 Task: Select the disable option in the incremental naming.
Action: Mouse moved to (16, 547)
Screenshot: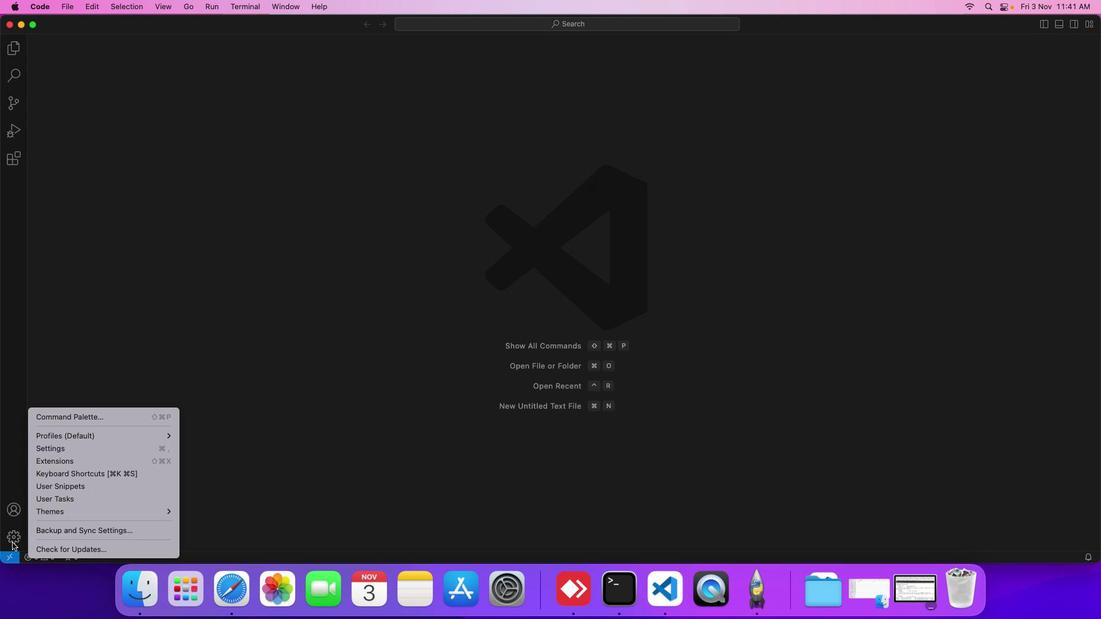
Action: Mouse pressed left at (16, 547)
Screenshot: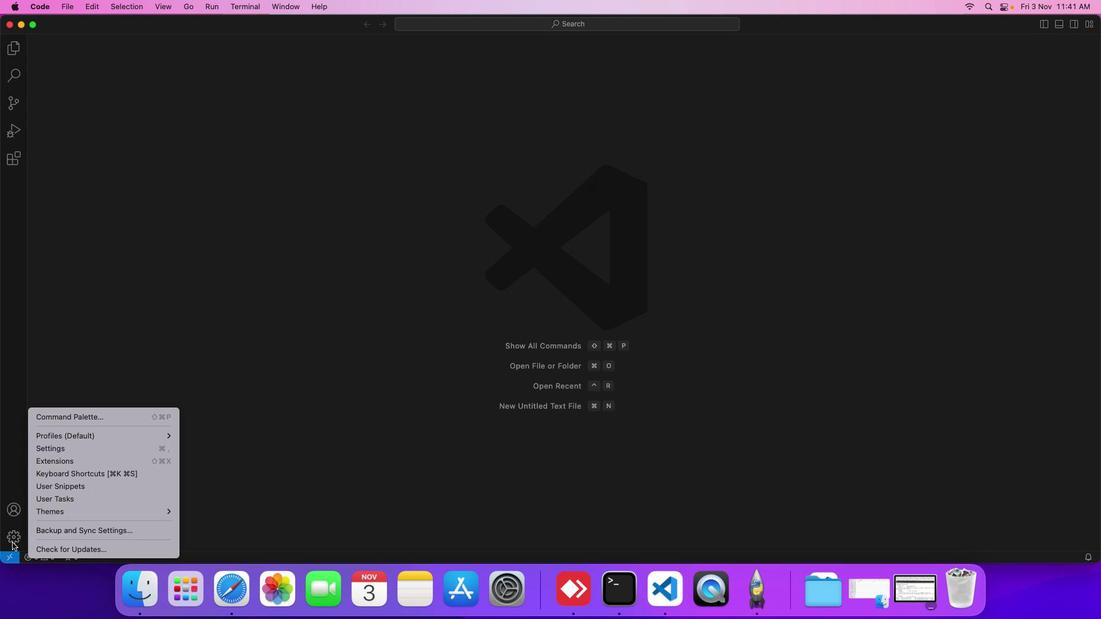 
Action: Mouse moved to (47, 451)
Screenshot: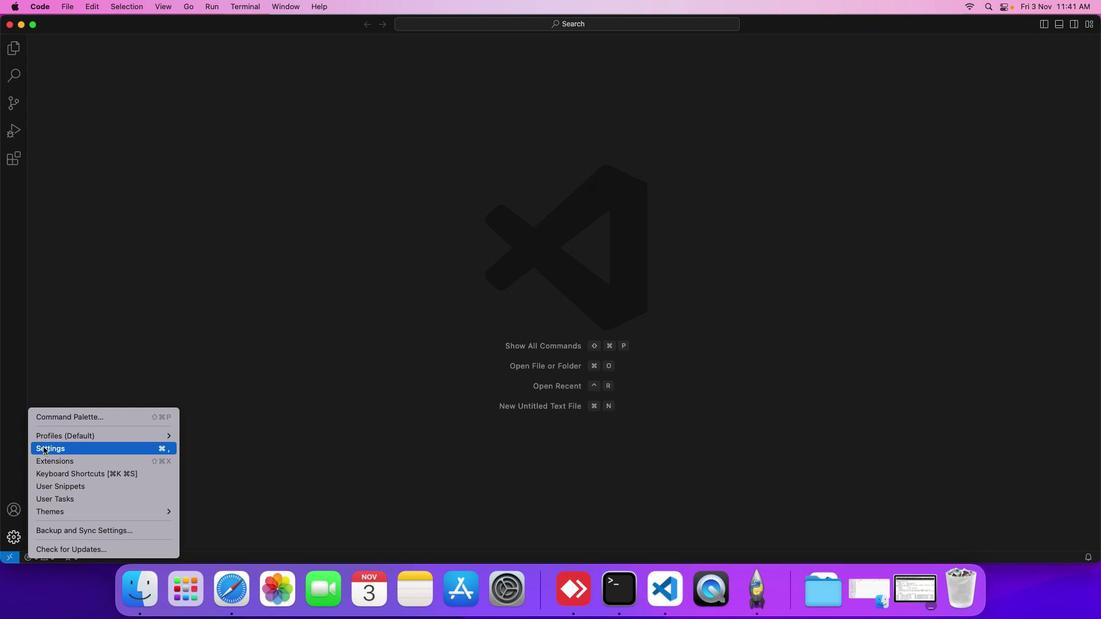 
Action: Mouse pressed left at (47, 451)
Screenshot: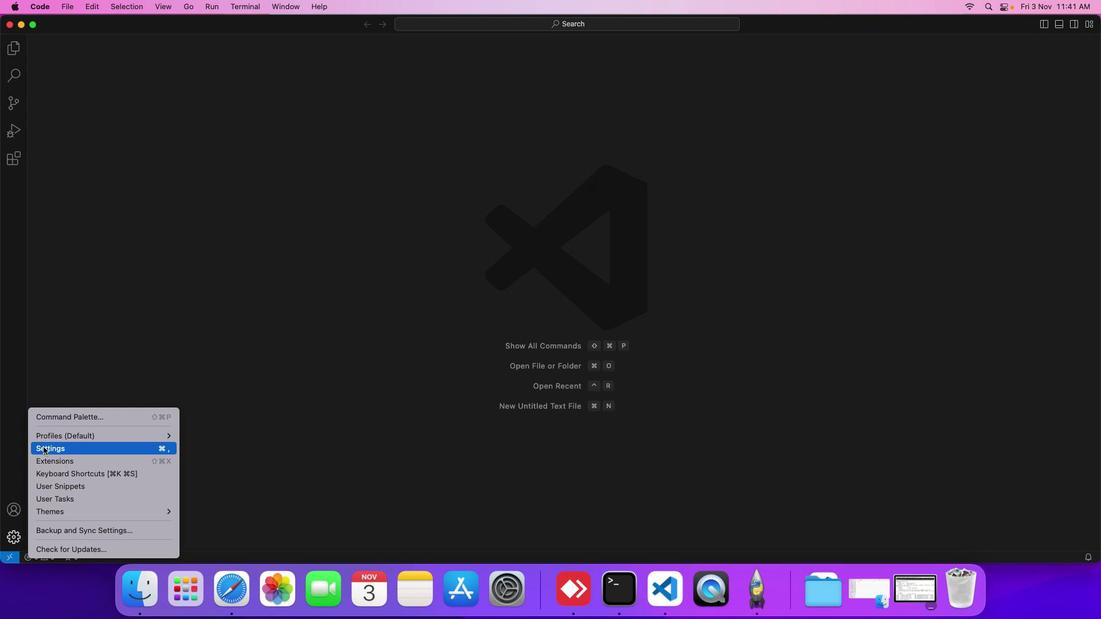 
Action: Mouse moved to (275, 166)
Screenshot: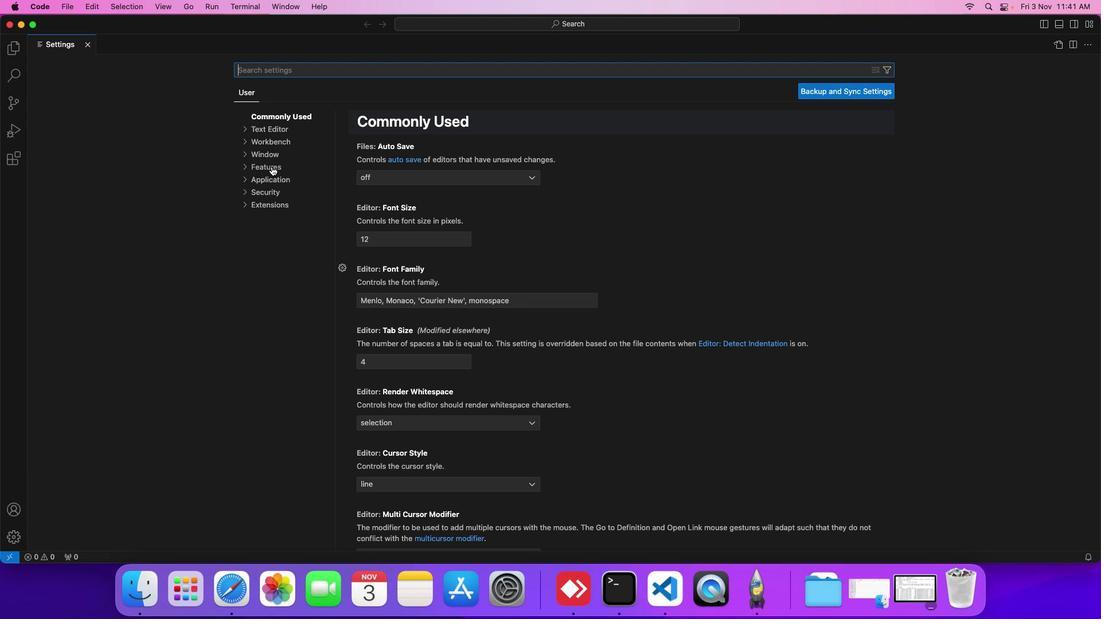 
Action: Mouse pressed left at (275, 166)
Screenshot: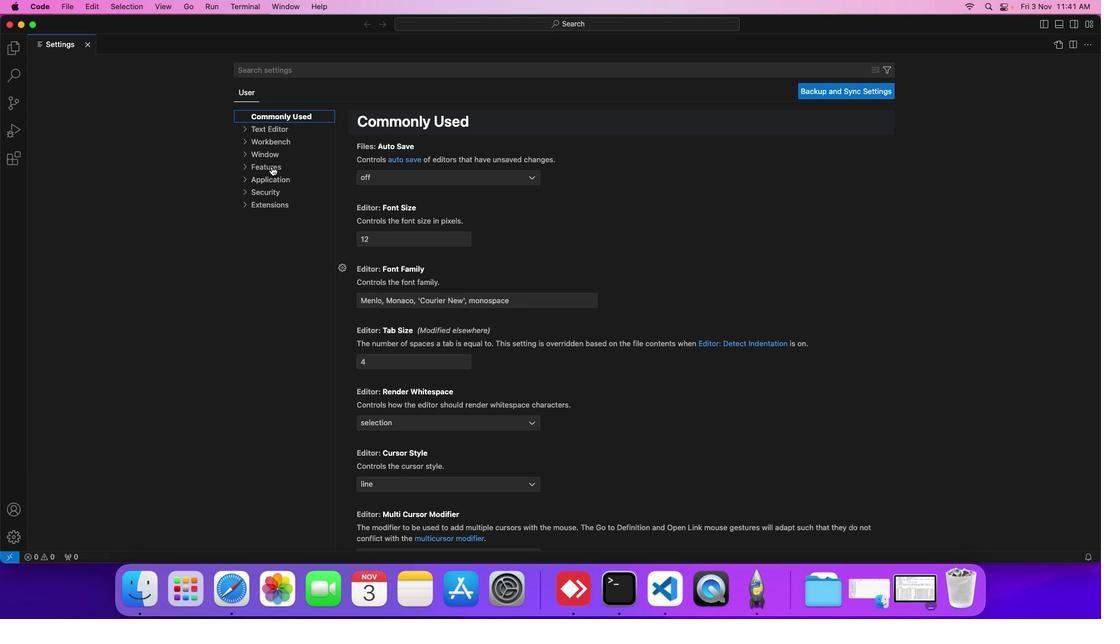 
Action: Mouse moved to (278, 197)
Screenshot: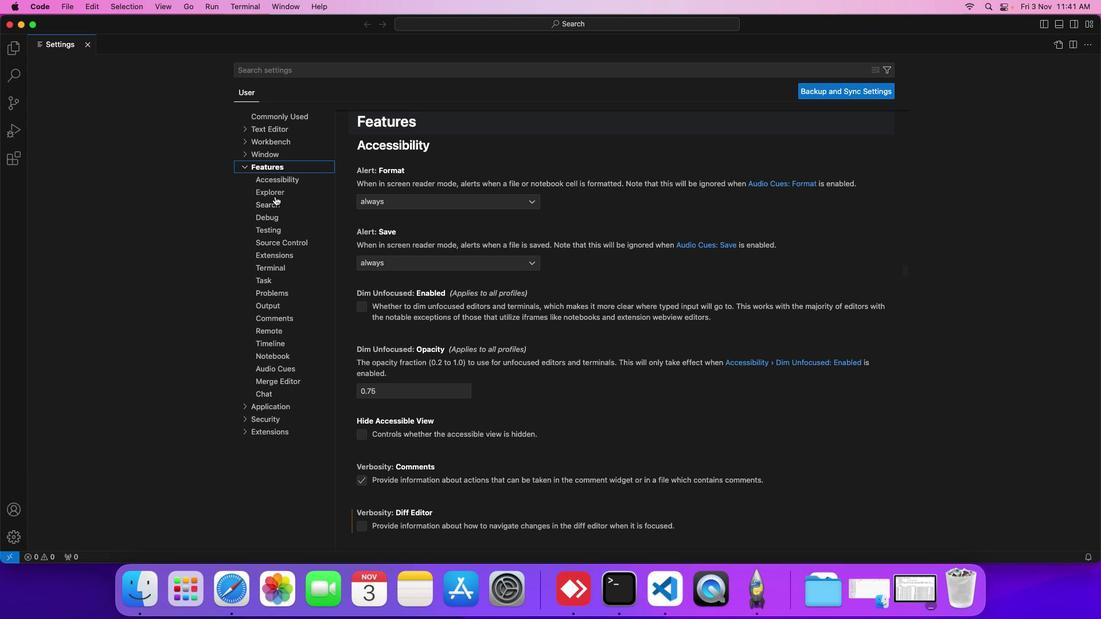 
Action: Mouse pressed left at (278, 197)
Screenshot: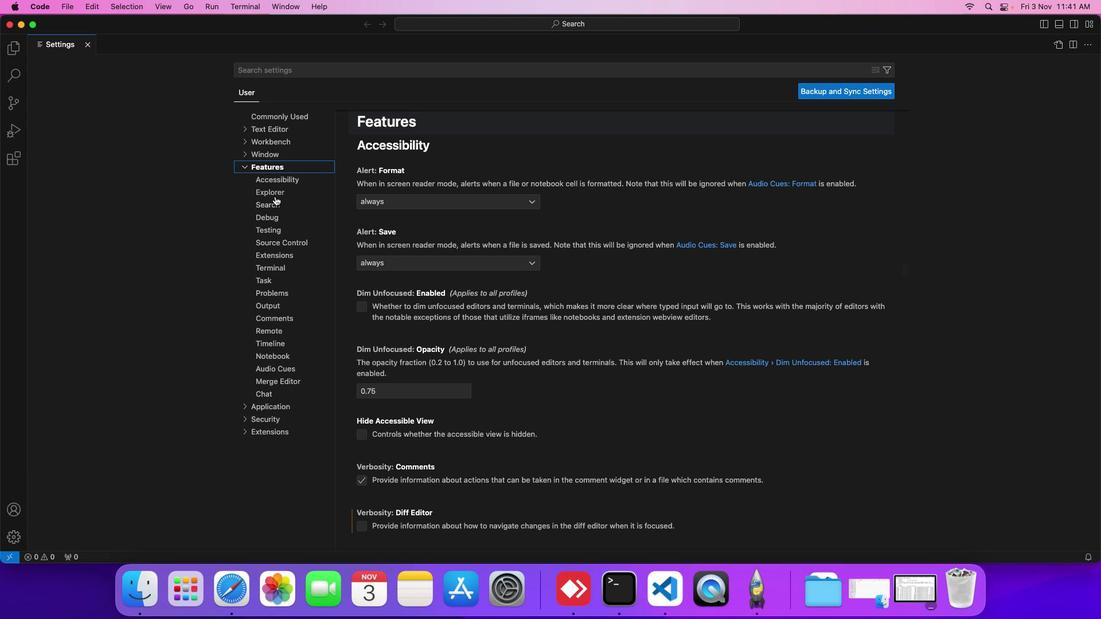 
Action: Mouse moved to (398, 363)
Screenshot: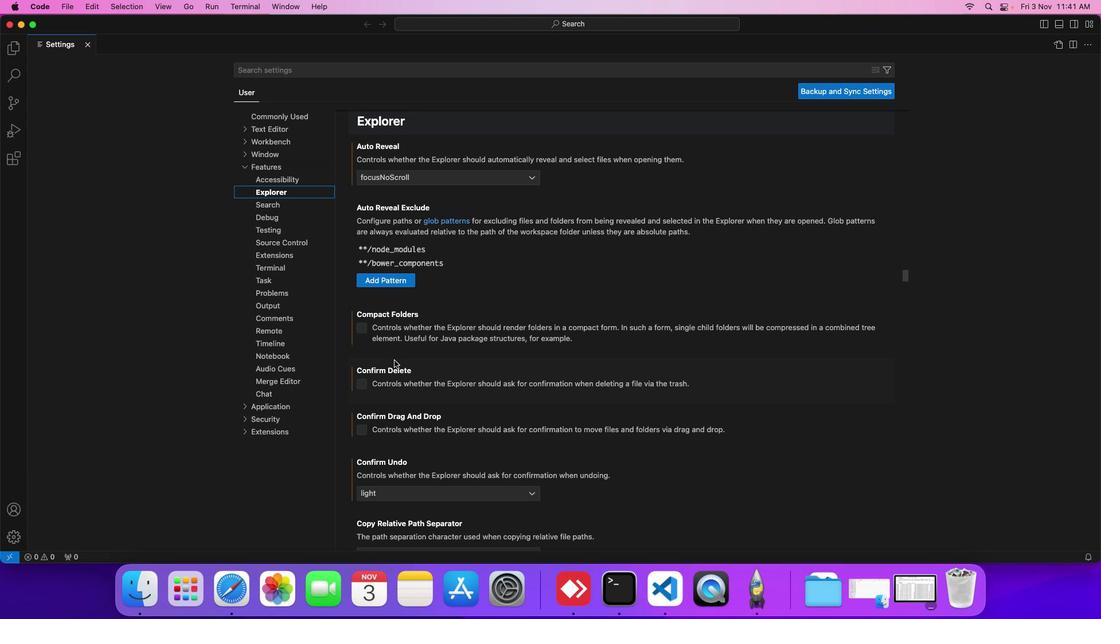 
Action: Mouse scrolled (398, 363) with delta (4, -1)
Screenshot: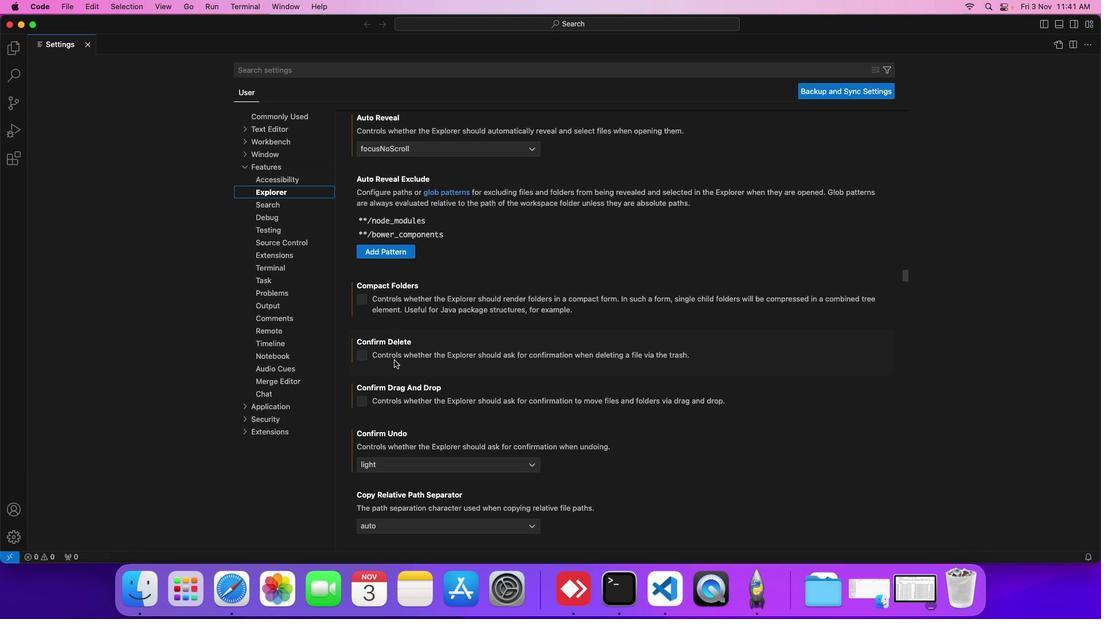 
Action: Mouse scrolled (398, 363) with delta (4, -1)
Screenshot: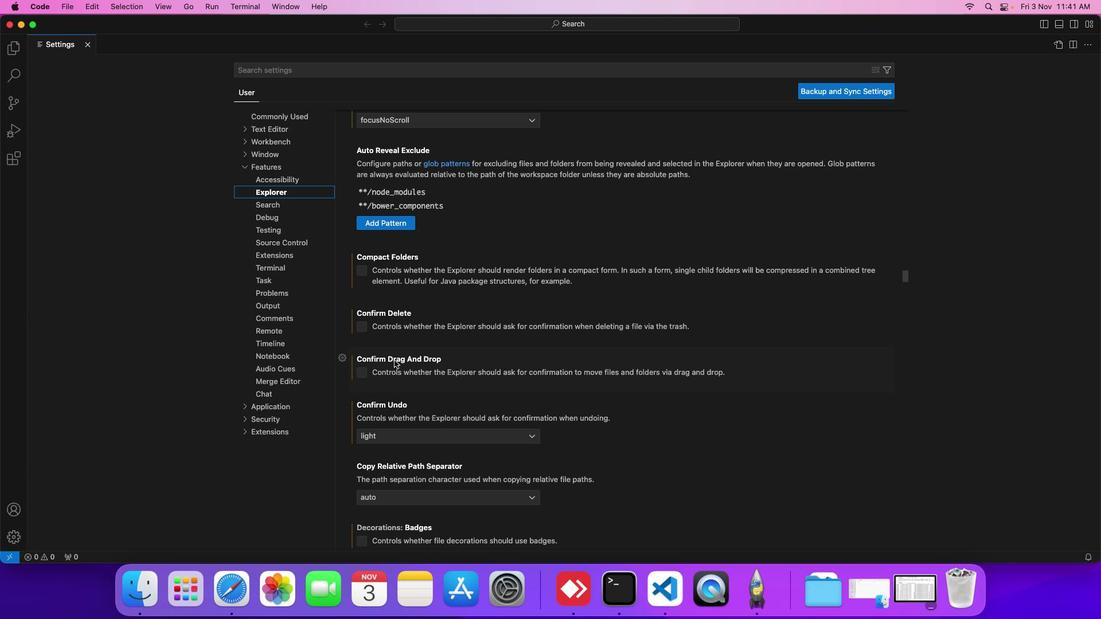 
Action: Mouse scrolled (398, 363) with delta (4, -1)
Screenshot: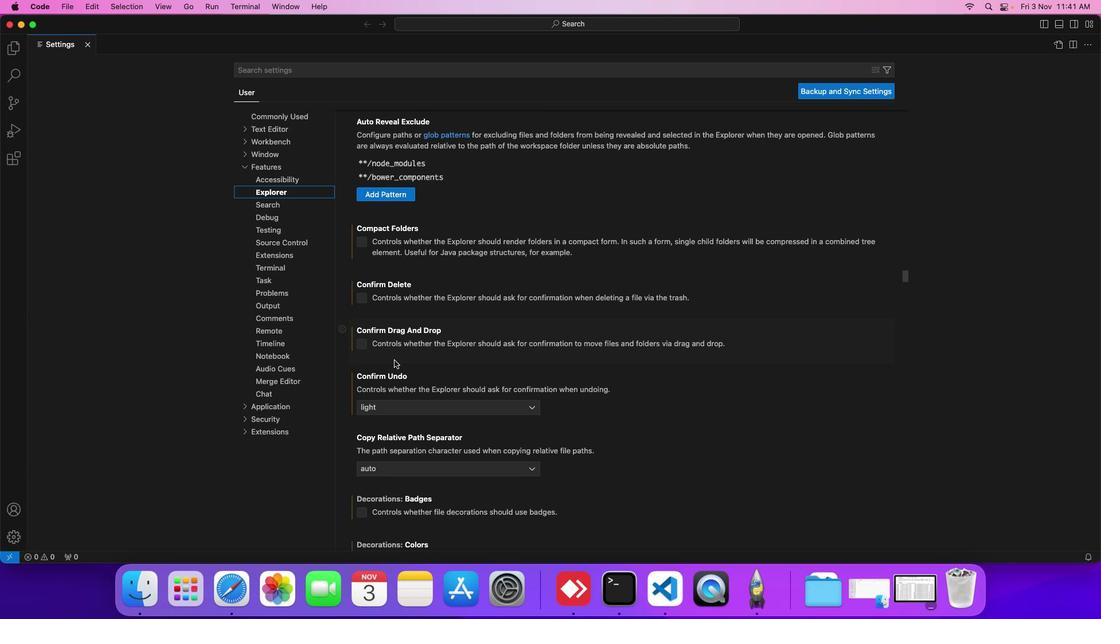 
Action: Mouse scrolled (398, 363) with delta (4, -1)
Screenshot: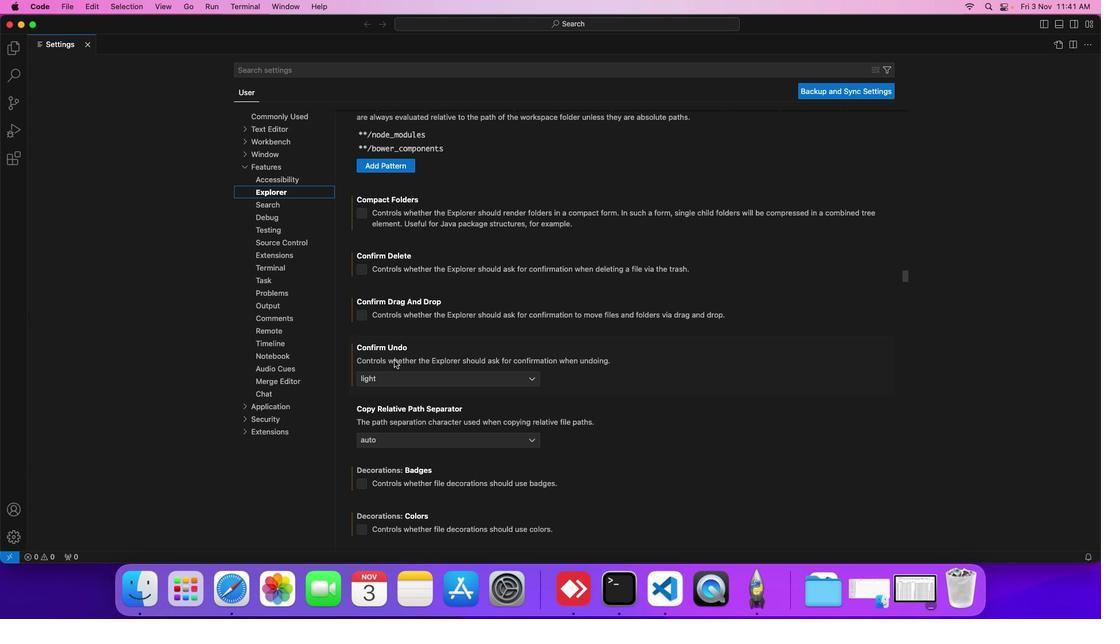 
Action: Mouse scrolled (398, 363) with delta (4, -1)
Screenshot: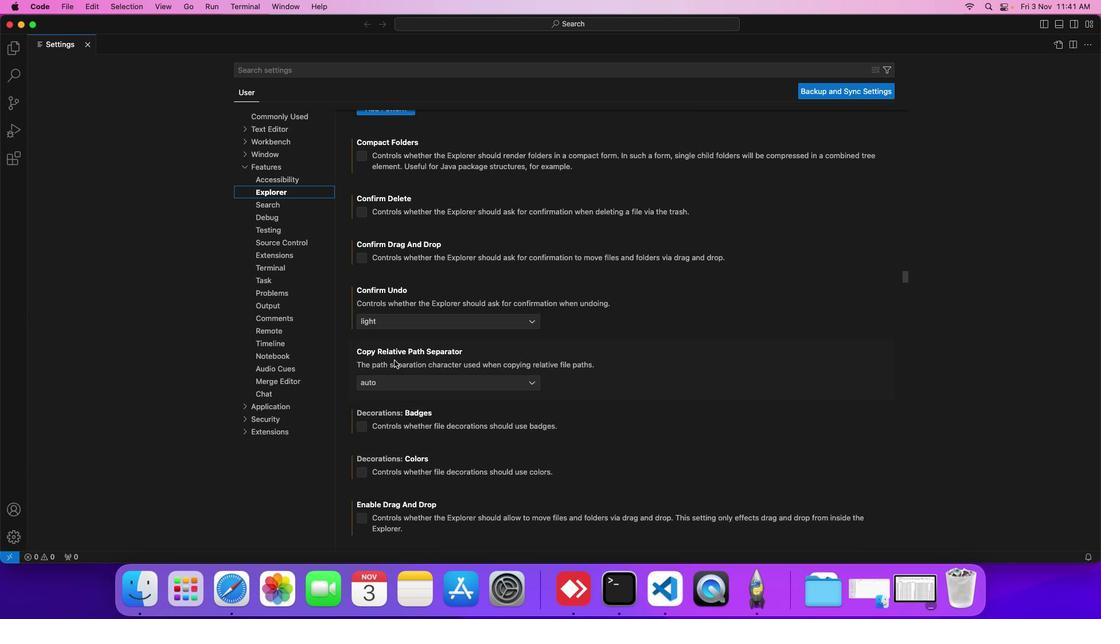 
Action: Mouse scrolled (398, 363) with delta (4, -1)
Screenshot: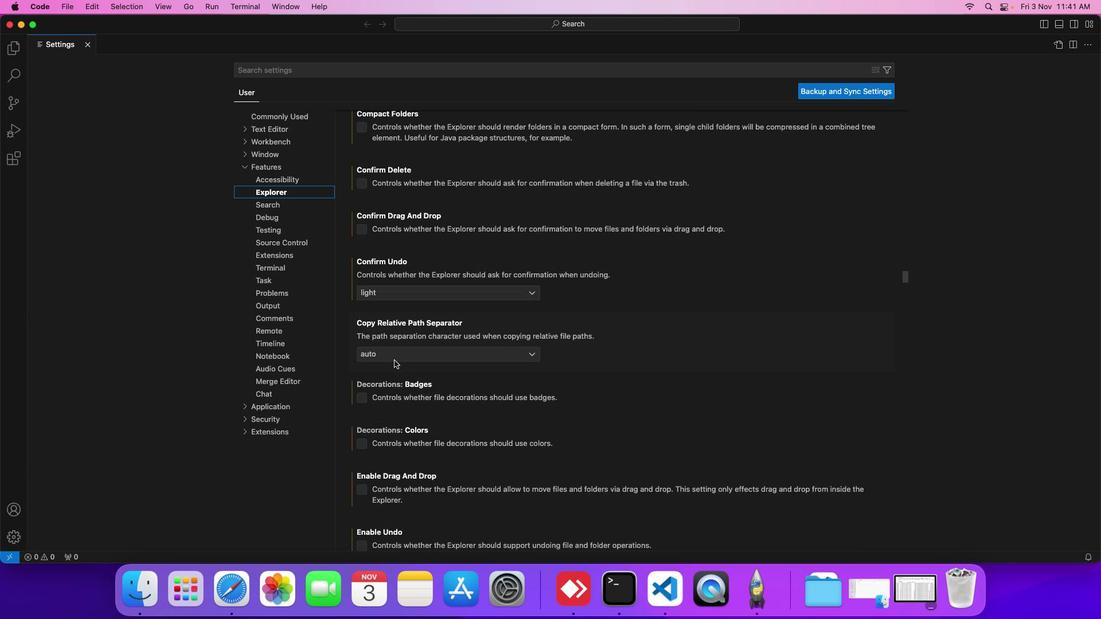 
Action: Mouse scrolled (398, 363) with delta (4, -1)
Screenshot: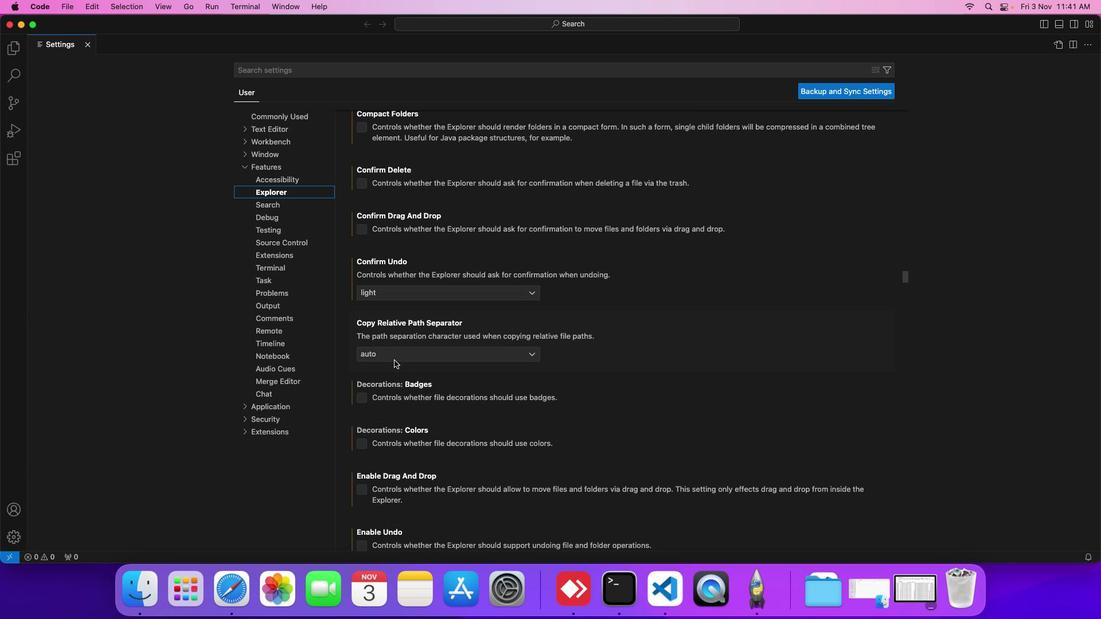 
Action: Mouse scrolled (398, 363) with delta (4, -1)
Screenshot: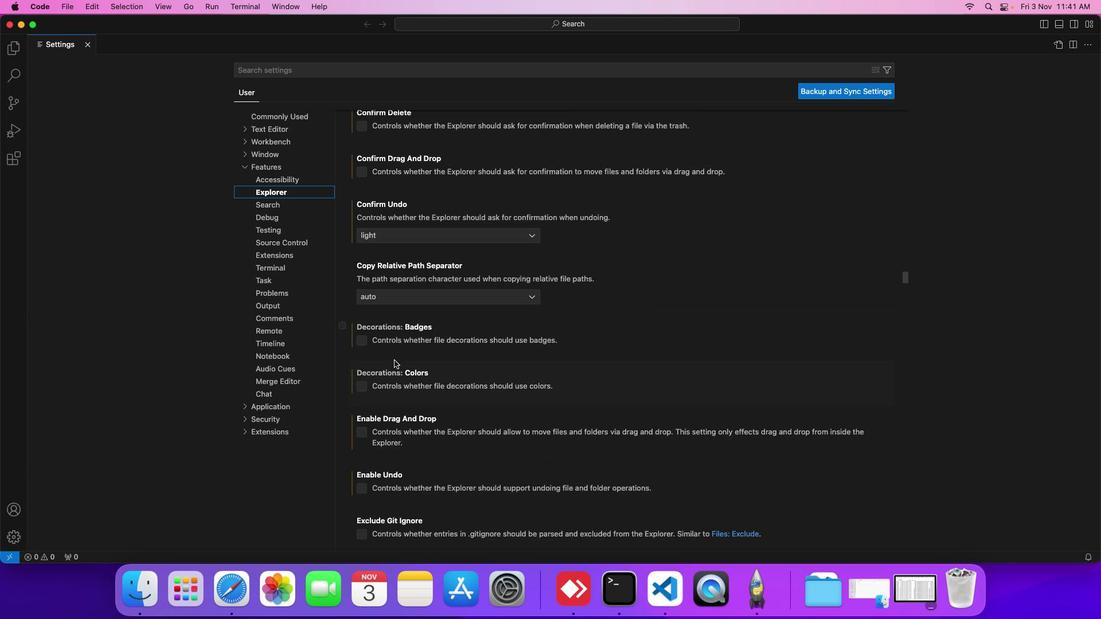 
Action: Mouse scrolled (398, 363) with delta (4, -1)
Screenshot: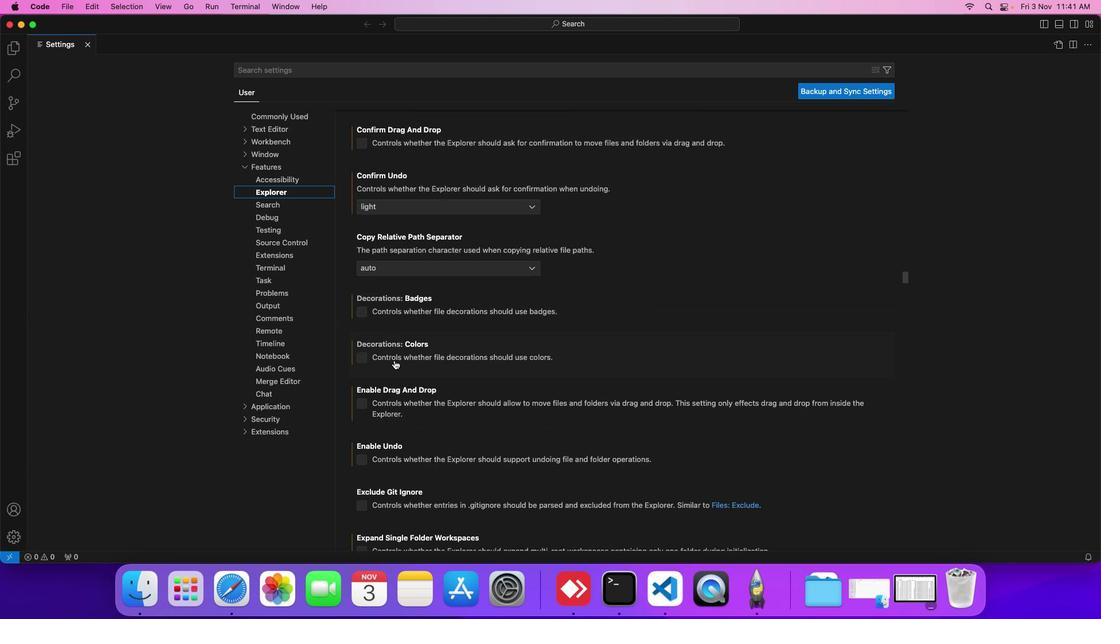
Action: Mouse scrolled (398, 363) with delta (4, -1)
Screenshot: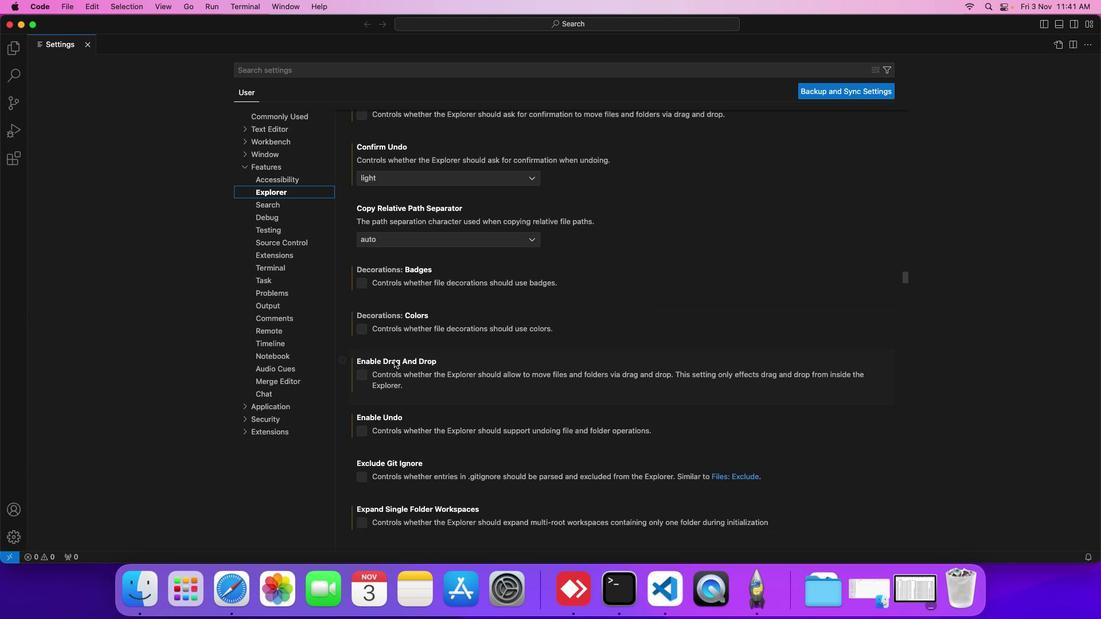 
Action: Mouse scrolled (398, 363) with delta (4, -1)
Screenshot: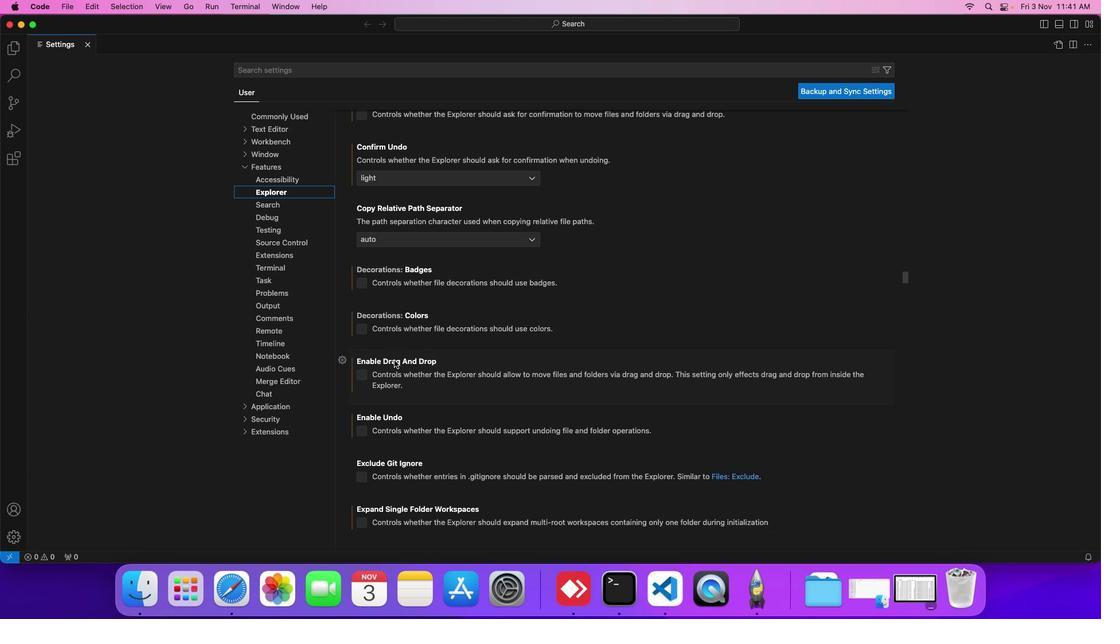 
Action: Mouse scrolled (398, 363) with delta (4, -1)
Screenshot: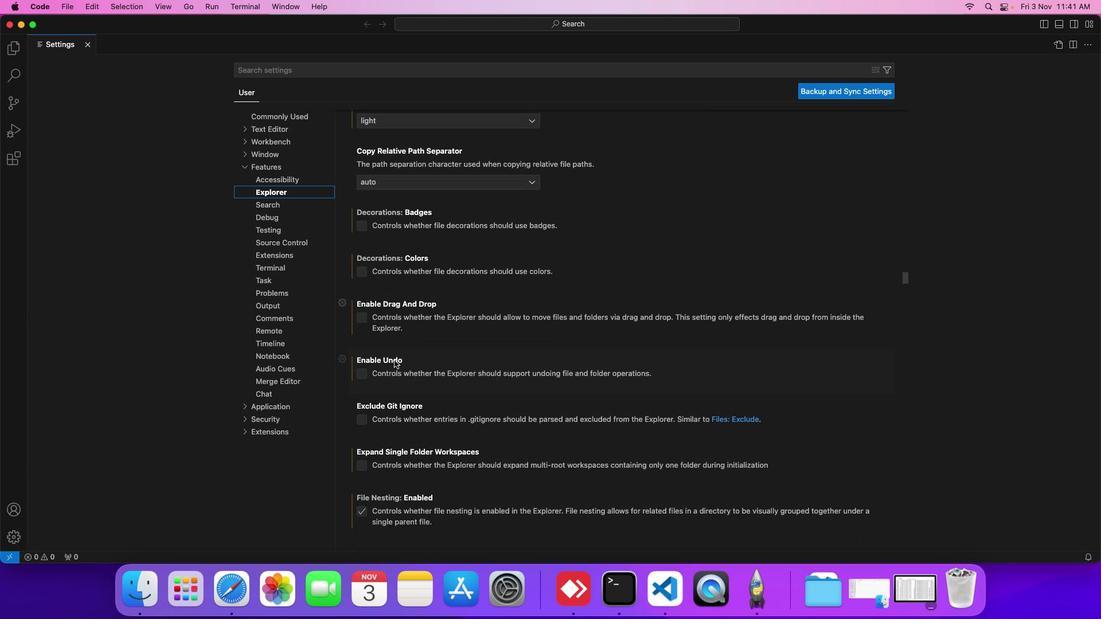 
Action: Mouse scrolled (398, 363) with delta (4, -1)
Screenshot: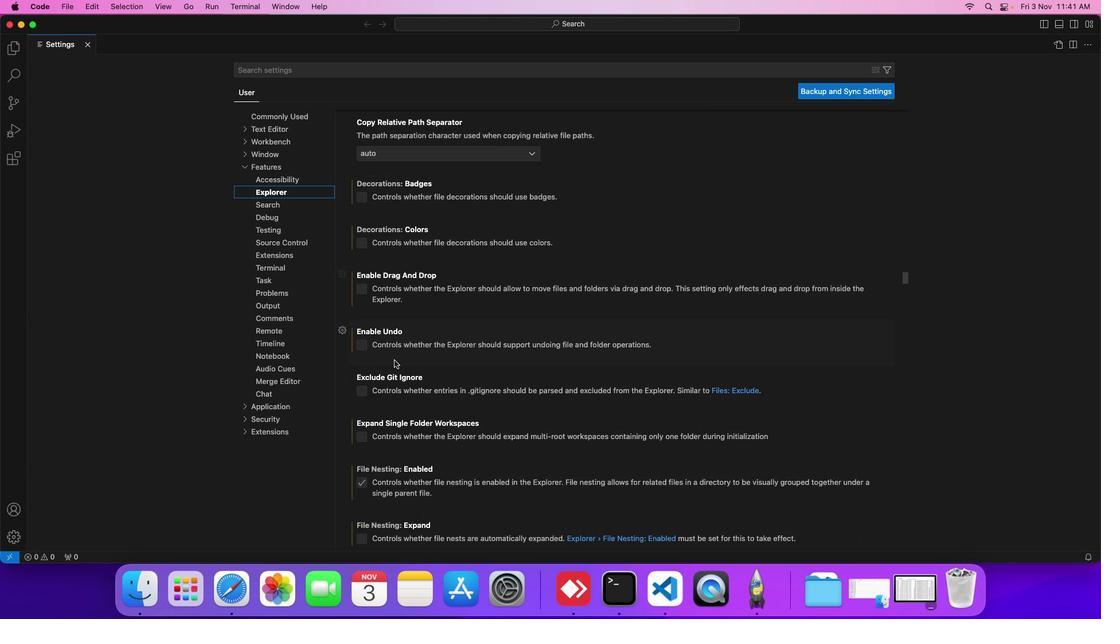 
Action: Mouse scrolled (398, 363) with delta (4, -1)
Screenshot: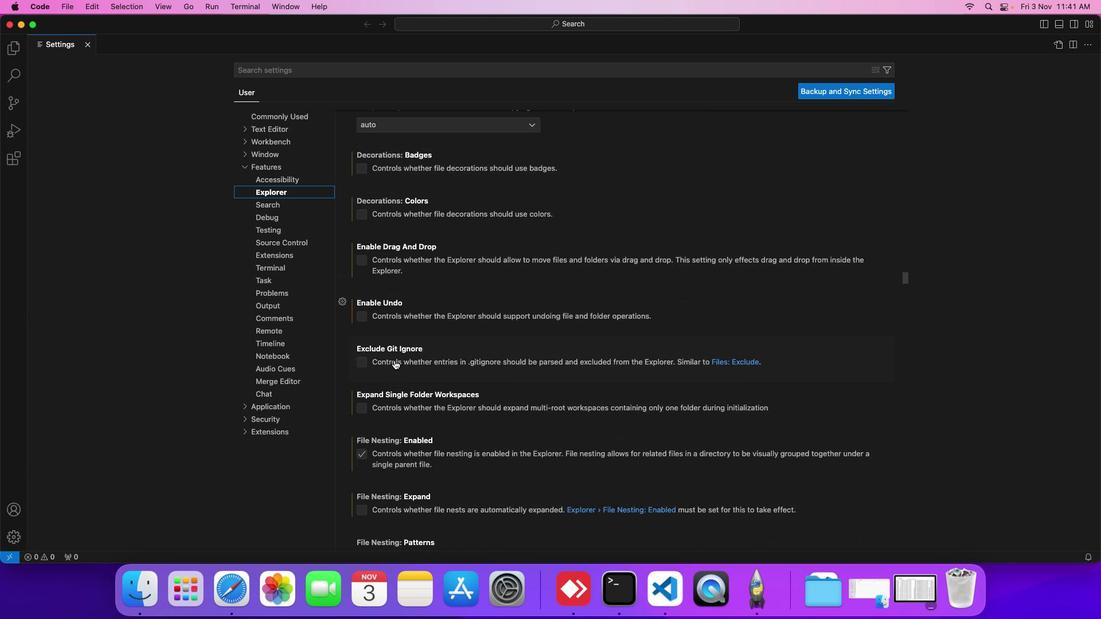 
Action: Mouse scrolled (398, 363) with delta (4, -1)
Screenshot: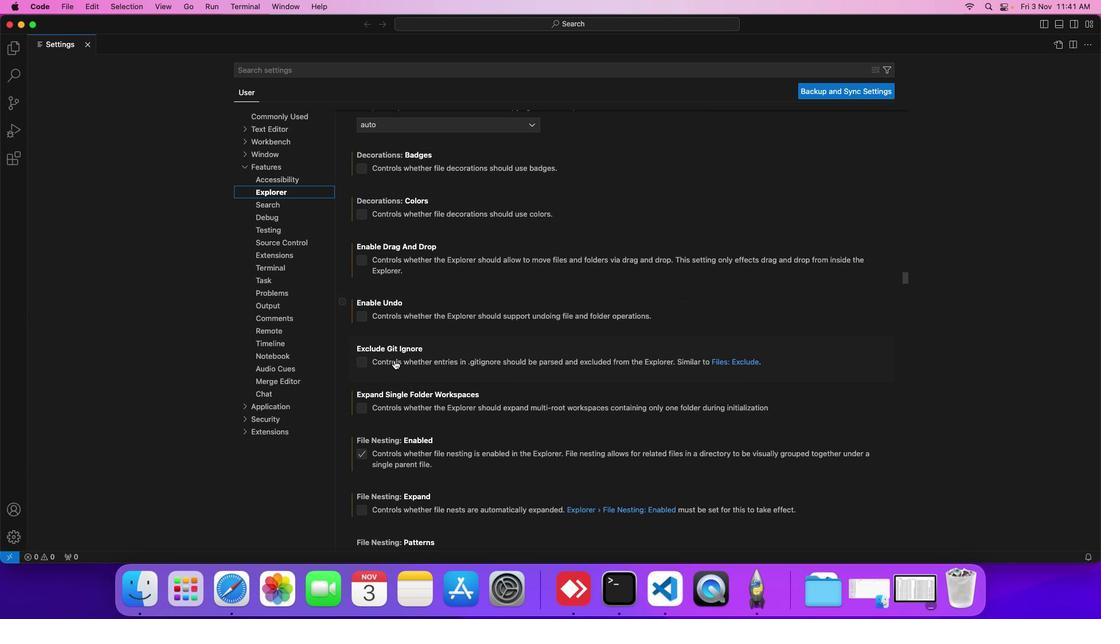 
Action: Mouse scrolled (398, 363) with delta (4, -1)
Screenshot: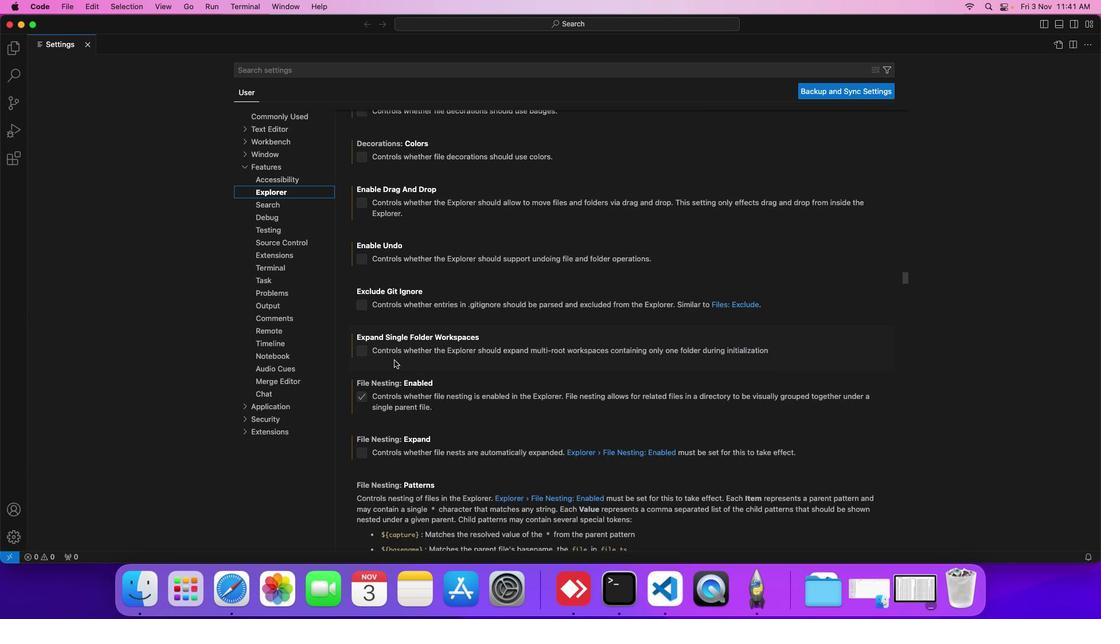 
Action: Mouse scrolled (398, 363) with delta (4, -1)
Screenshot: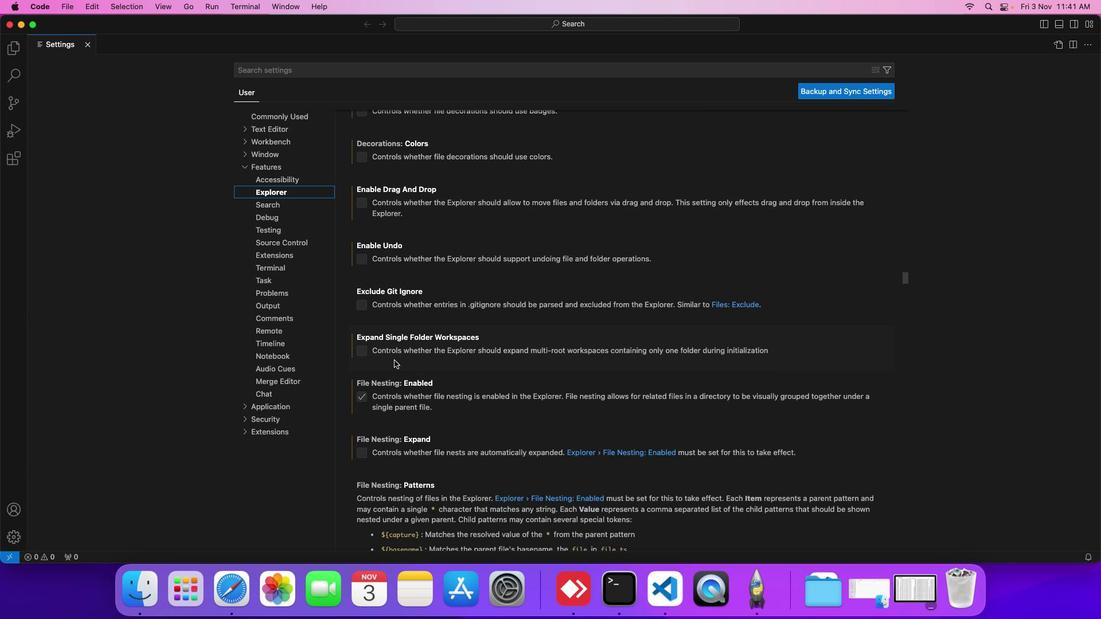 
Action: Mouse scrolled (398, 363) with delta (4, -1)
Screenshot: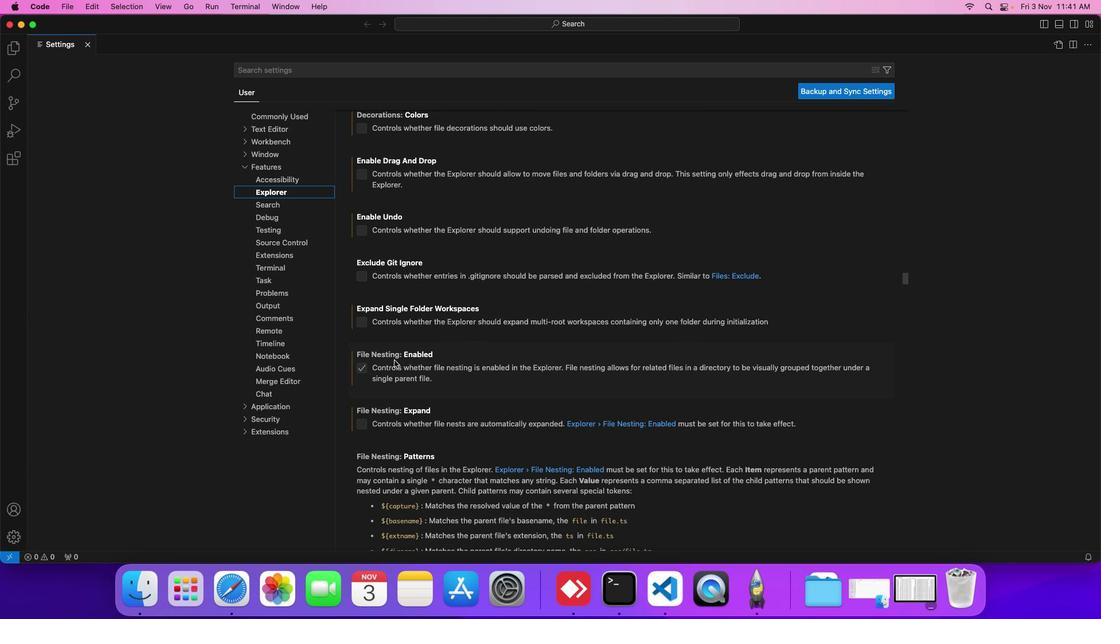 
Action: Mouse scrolled (398, 363) with delta (4, -1)
Screenshot: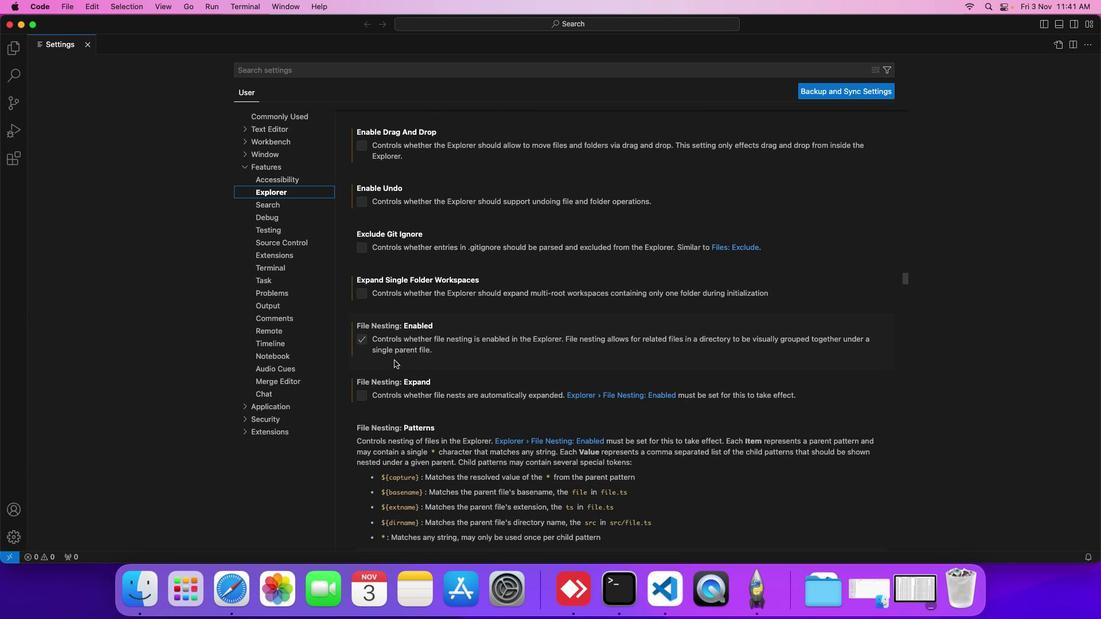 
Action: Mouse scrolled (398, 363) with delta (4, -1)
Screenshot: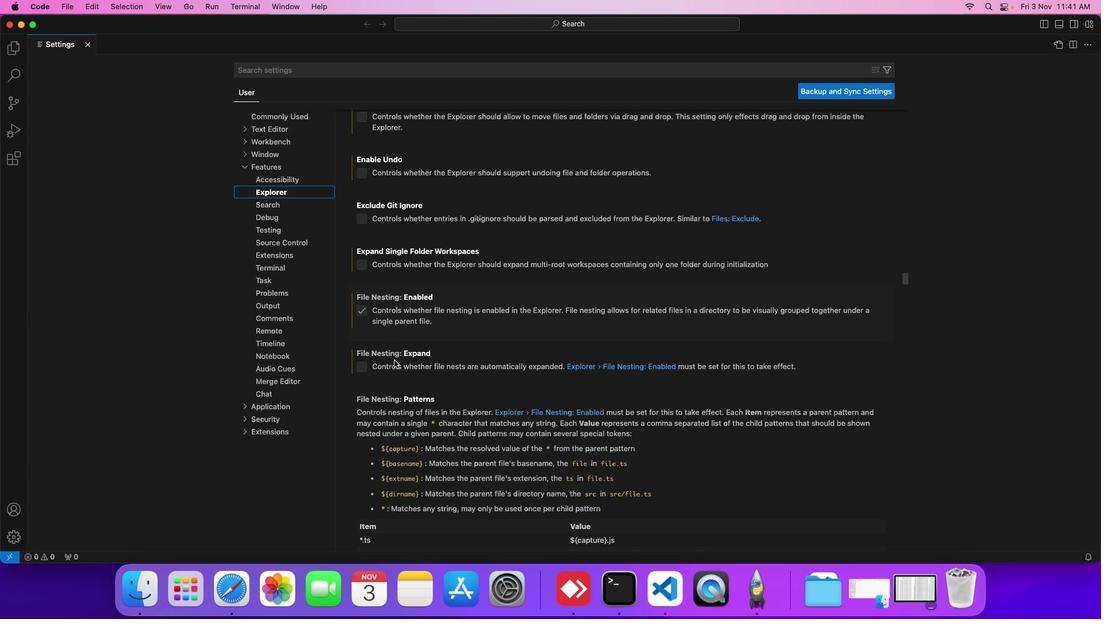 
Action: Mouse scrolled (398, 363) with delta (4, -1)
Screenshot: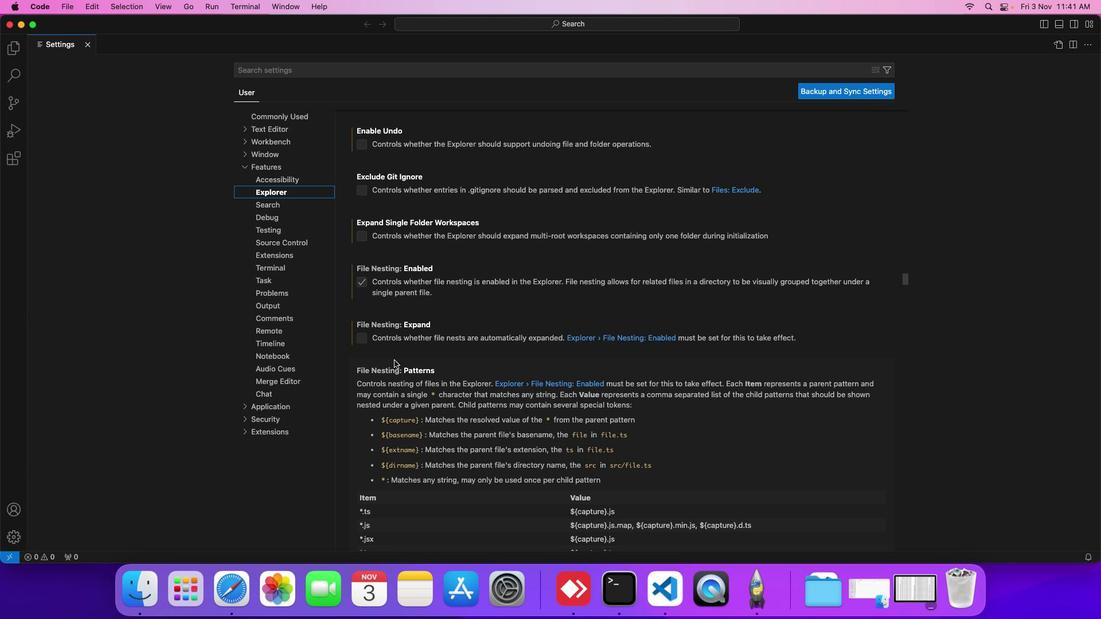 
Action: Mouse scrolled (398, 363) with delta (4, -1)
Screenshot: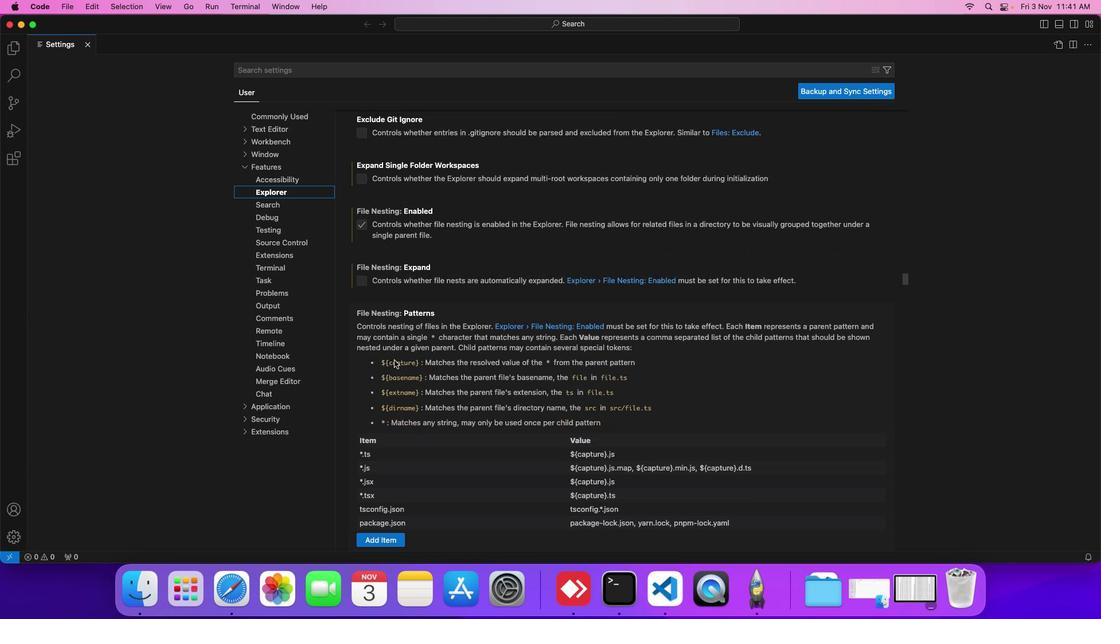 
Action: Mouse scrolled (398, 363) with delta (4, -1)
Screenshot: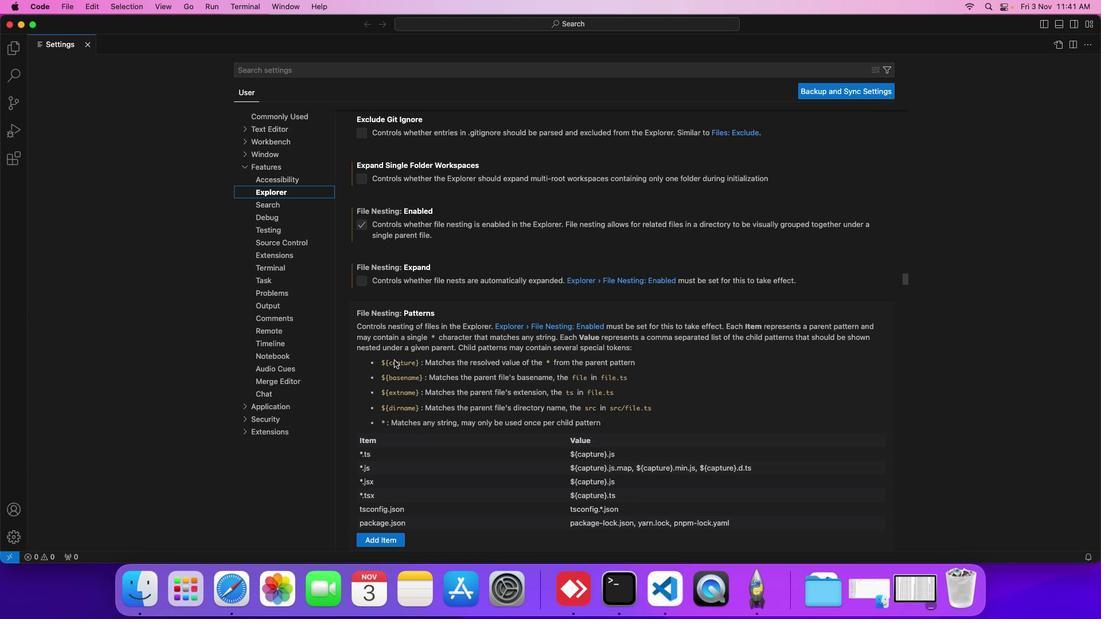 
Action: Mouse scrolled (398, 363) with delta (4, -1)
Screenshot: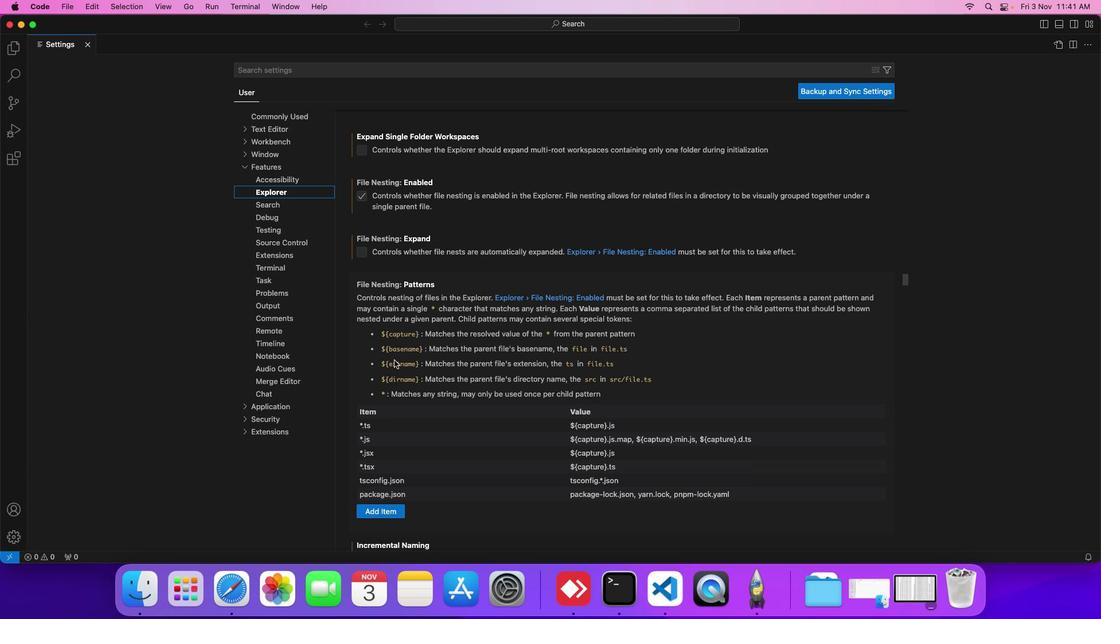 
Action: Mouse scrolled (398, 363) with delta (4, -1)
Screenshot: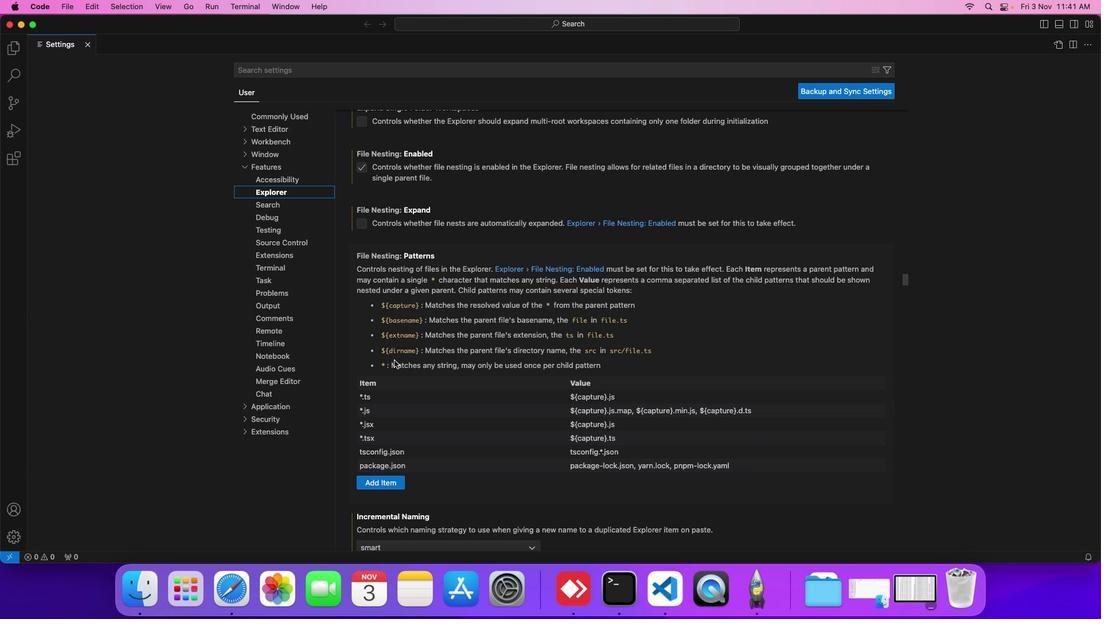 
Action: Mouse scrolled (398, 363) with delta (4, -1)
Screenshot: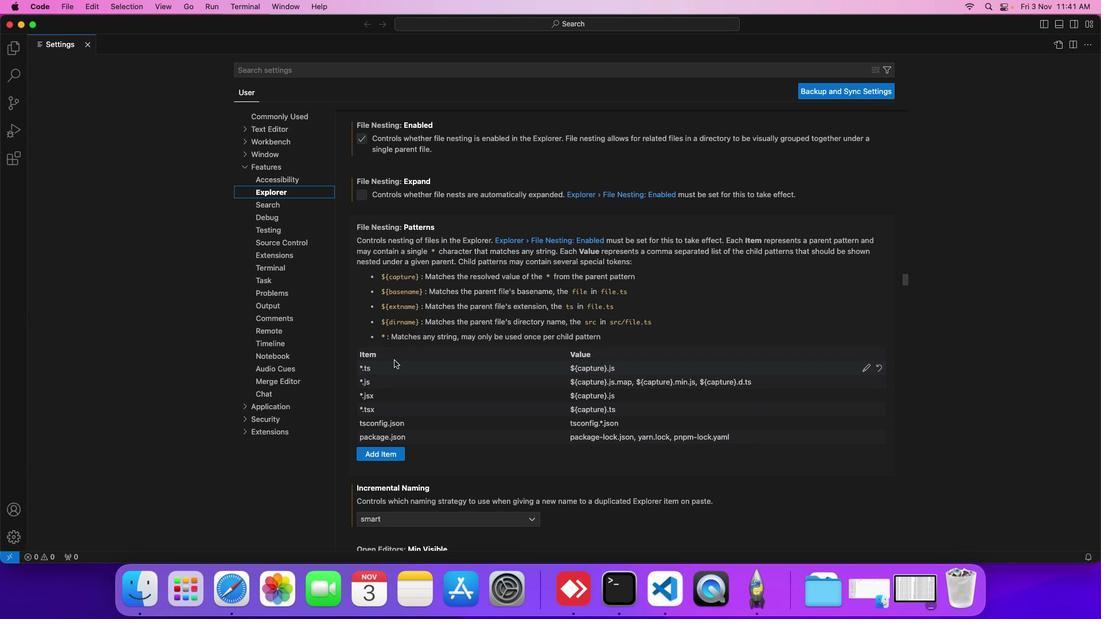 
Action: Mouse scrolled (398, 363) with delta (4, -1)
Screenshot: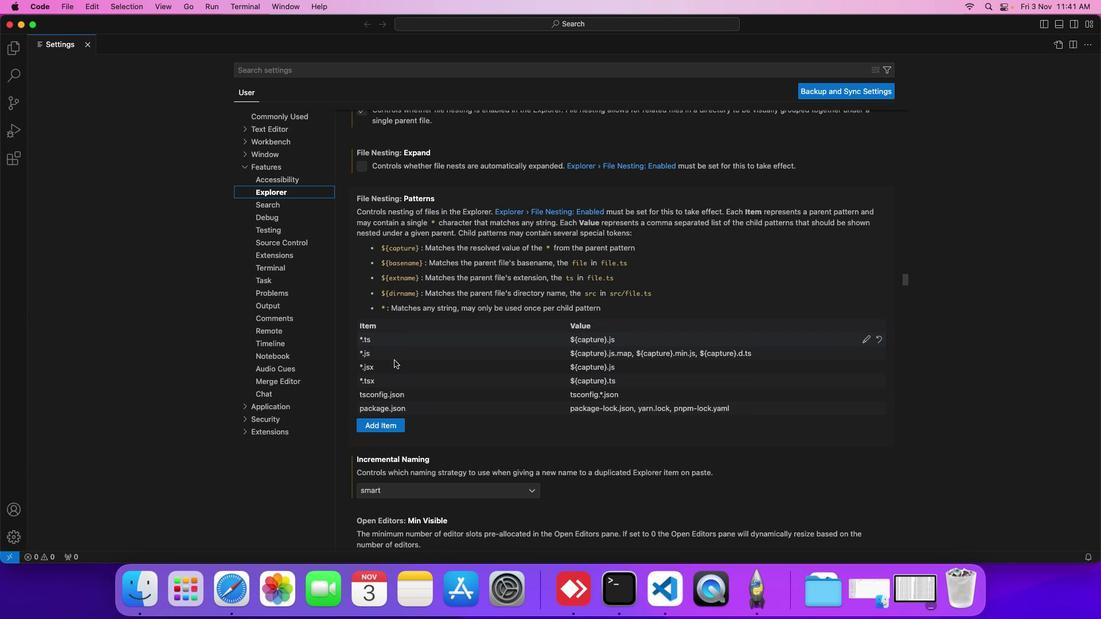 
Action: Mouse scrolled (398, 363) with delta (4, -1)
Screenshot: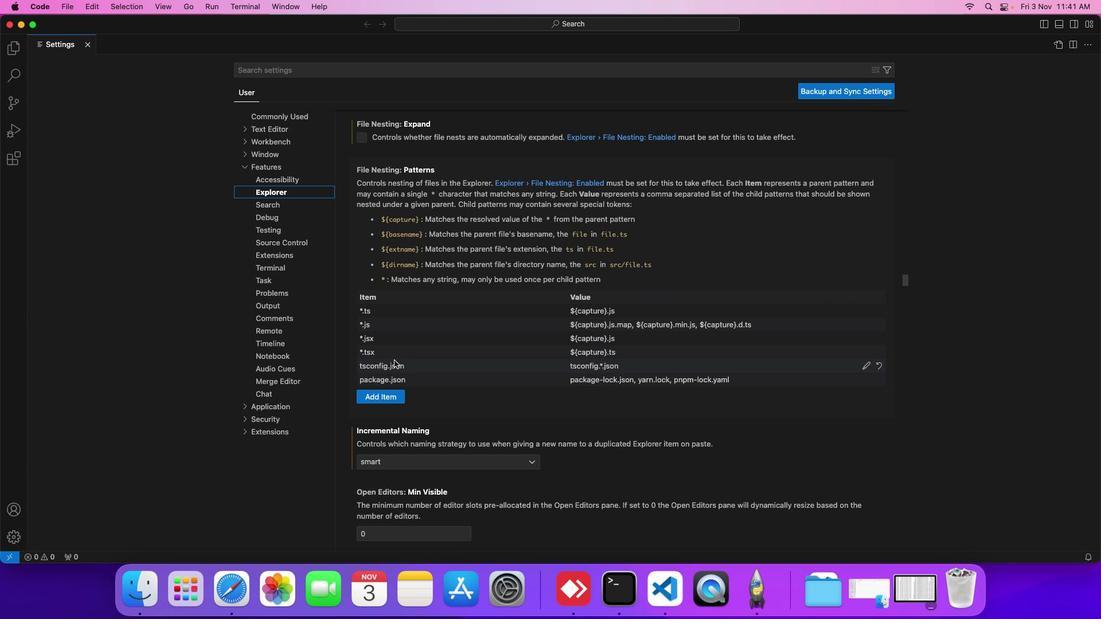 
Action: Mouse moved to (395, 463)
Screenshot: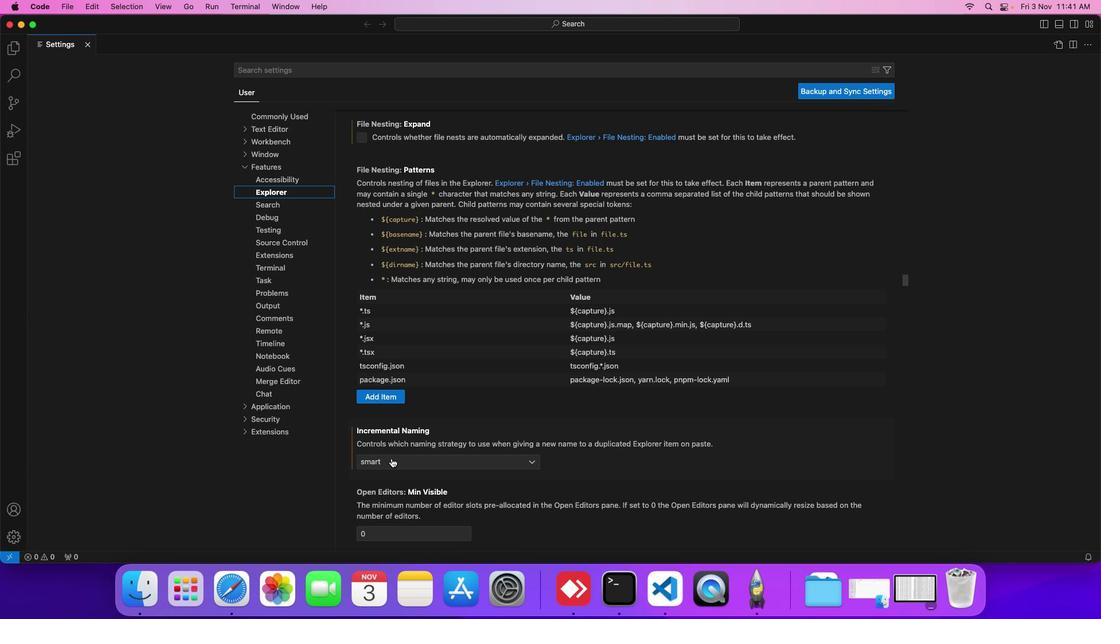 
Action: Mouse pressed left at (395, 463)
Screenshot: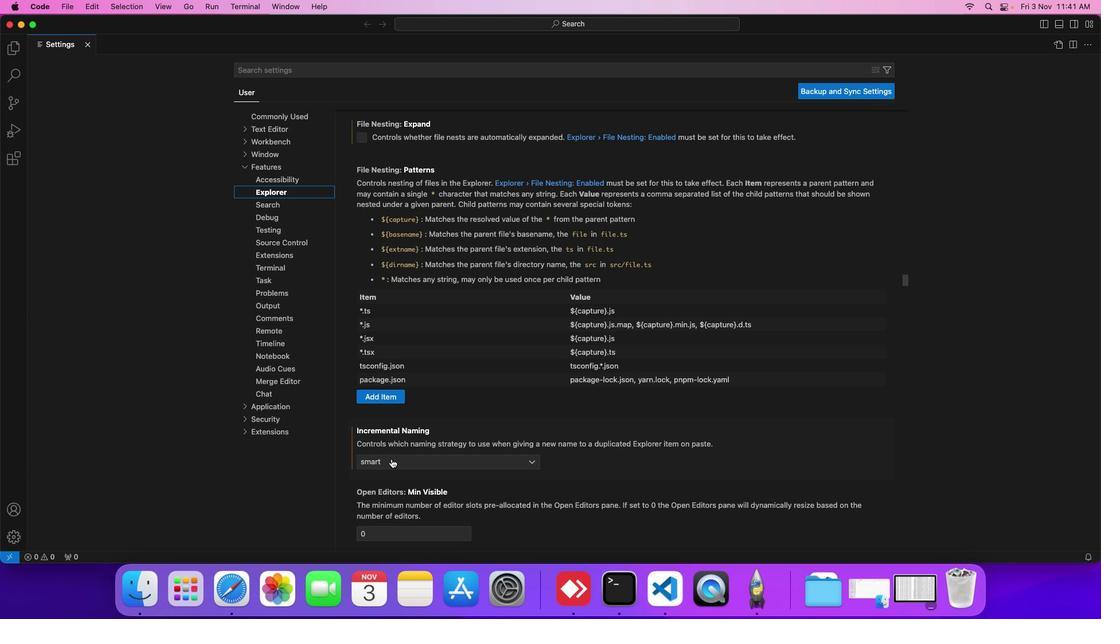 
Action: Mouse moved to (382, 450)
Screenshot: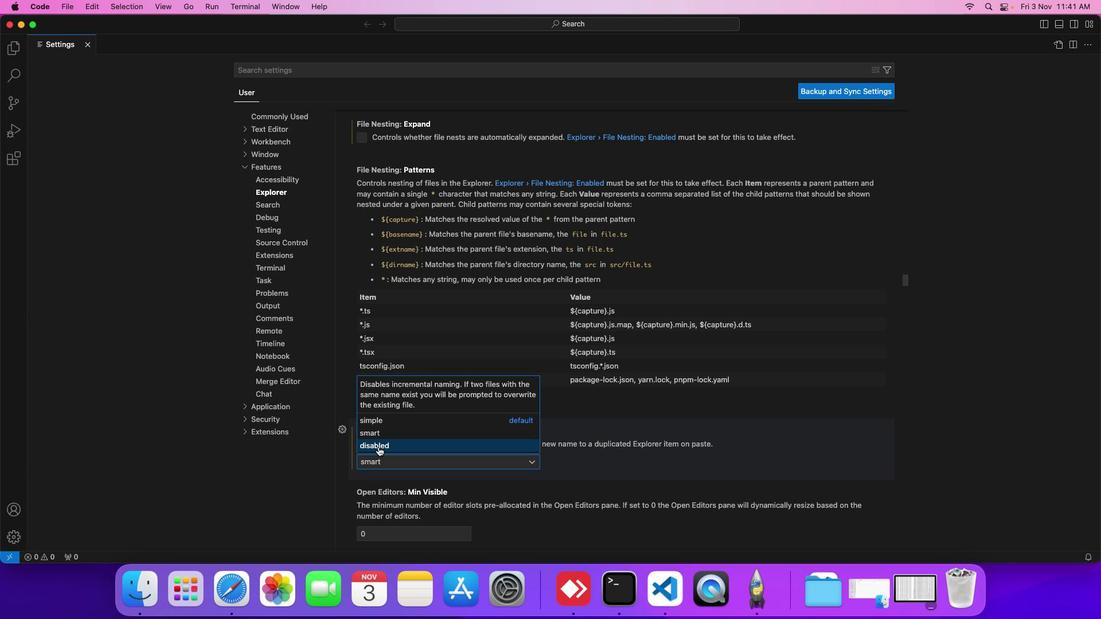 
Action: Mouse pressed left at (382, 450)
Screenshot: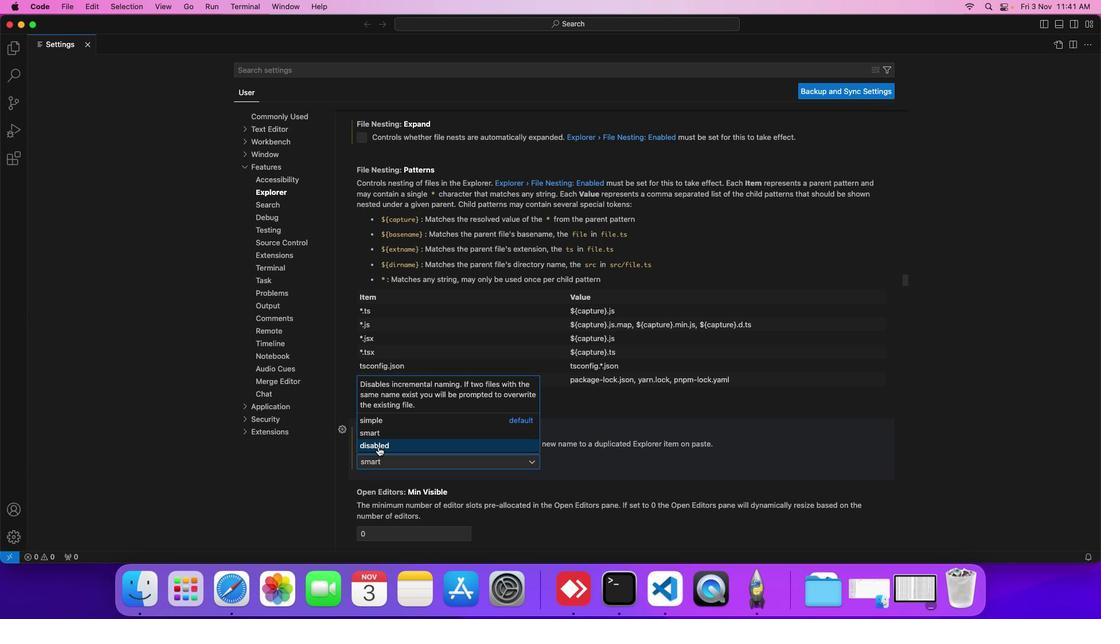 
Action: Mouse moved to (358, 362)
Screenshot: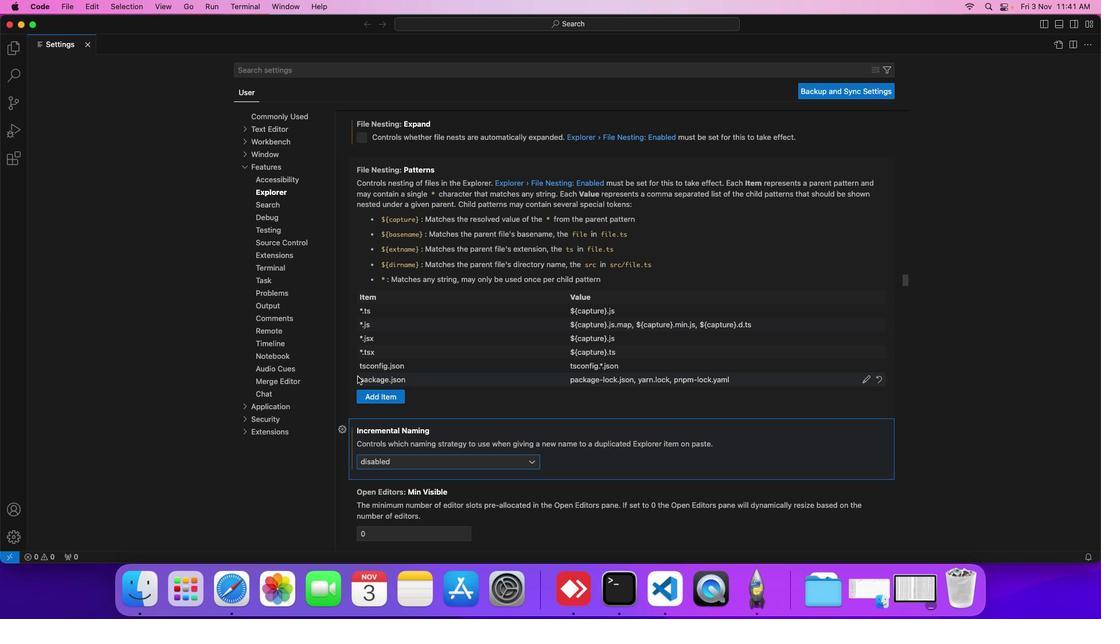 
